 Task: Create in the project Wizardry in Backlog an issue 'Create a new online platform for online investment courses with advanced financial modeling and analysis features', assign it to team member softage.1@softage.net and change the status to IN PROGRESS.
Action: Mouse moved to (77, 160)
Screenshot: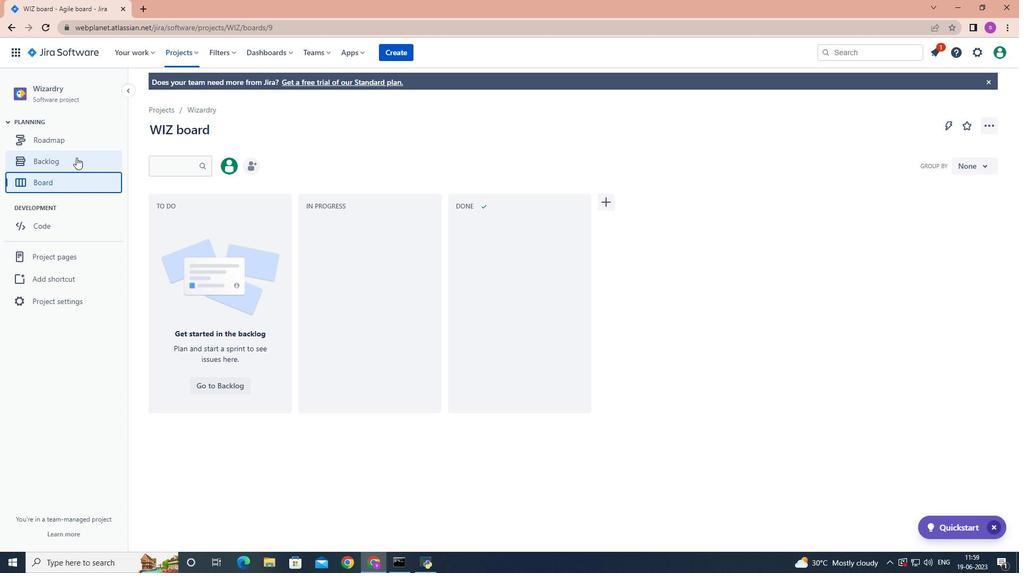 
Action: Mouse pressed left at (77, 160)
Screenshot: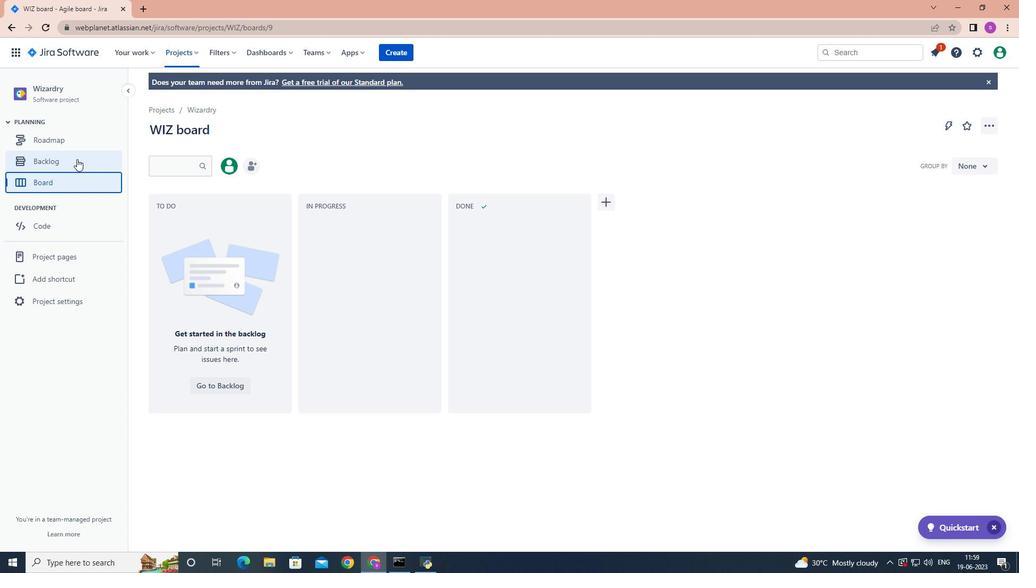 
Action: Mouse moved to (399, 466)
Screenshot: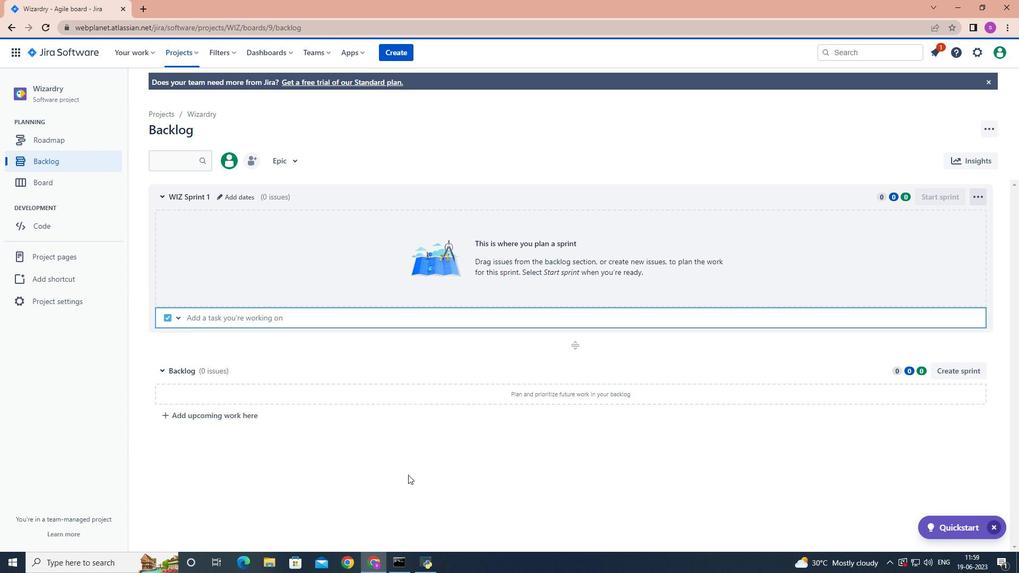 
Action: Mouse pressed left at (399, 466)
Screenshot: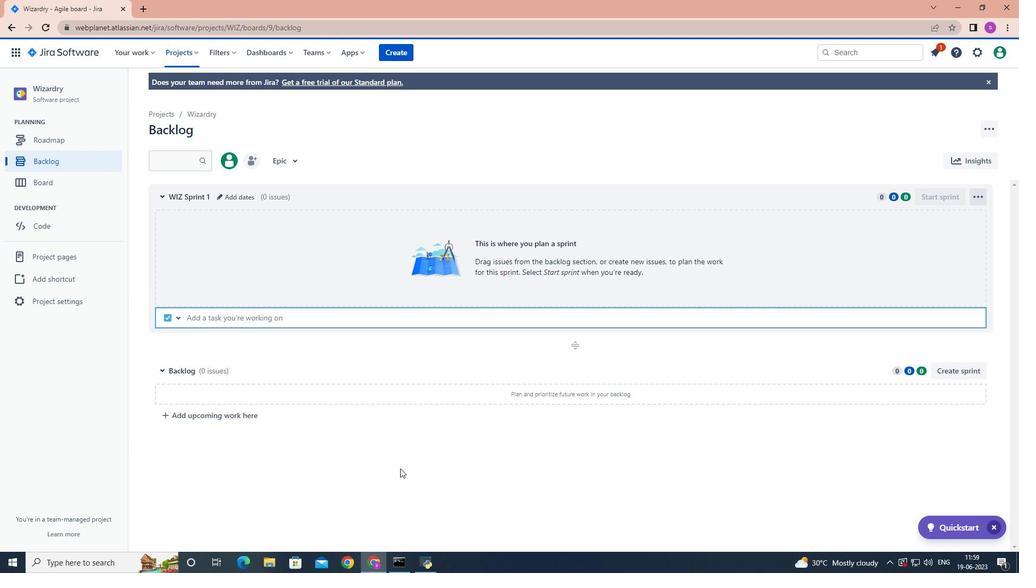 
Action: Mouse moved to (208, 318)
Screenshot: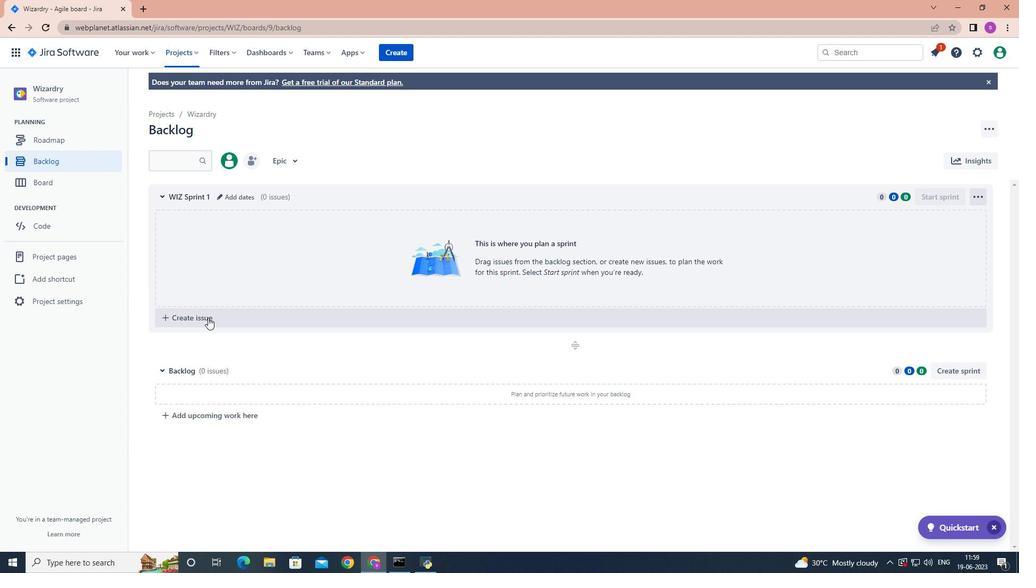 
Action: Mouse pressed left at (208, 318)
Screenshot: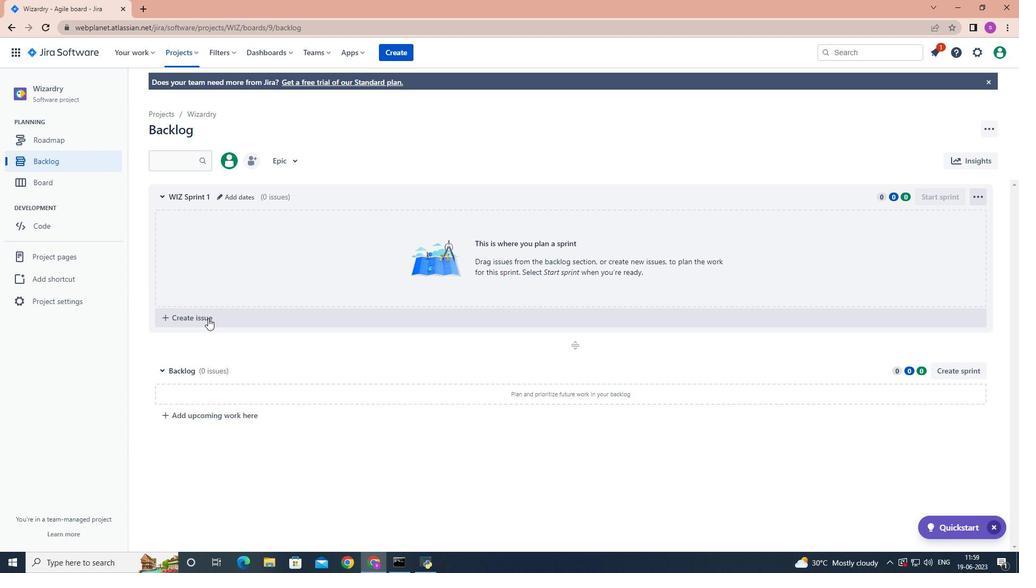 
Action: Mouse moved to (208, 319)
Screenshot: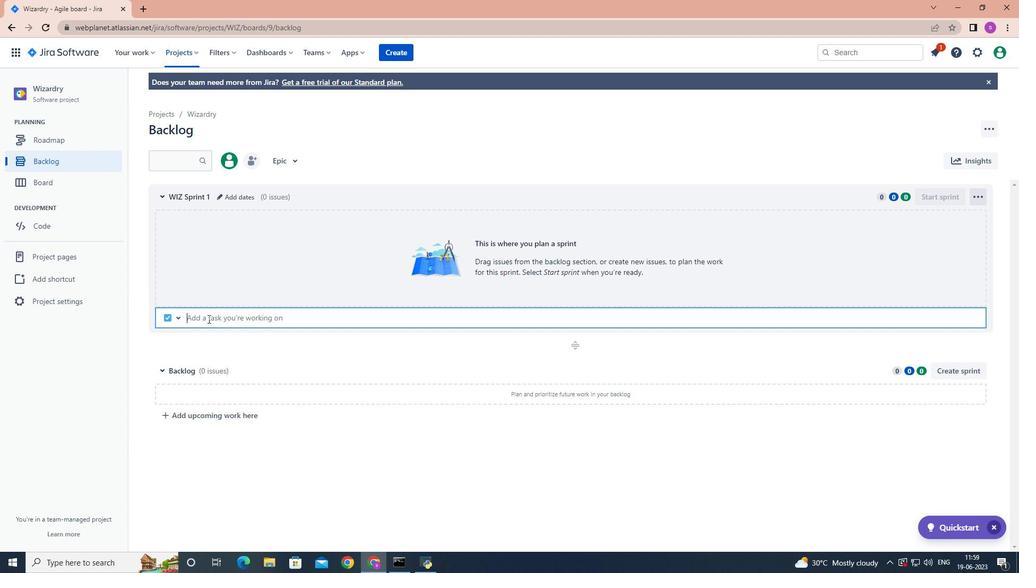 
Action: Key pressed <Key.shift>Create<Key.space>a<Key.space>new<Key.space>online<Key.space>platform<Key.space>for<Key.space>online<Key.space>investment<Key.space>courses<Key.space>with<Key.space>advanced<Key.space>financial<Key.space>modeling<Key.space>and<Key.space>analysis<Key.space>feature<Key.enter>
Screenshot: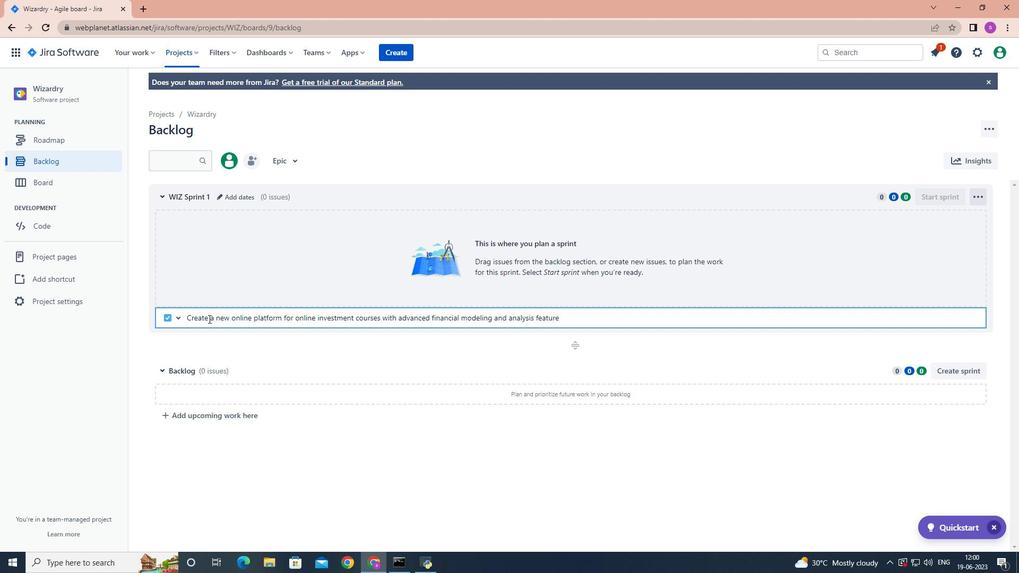 
Action: Mouse moved to (955, 218)
Screenshot: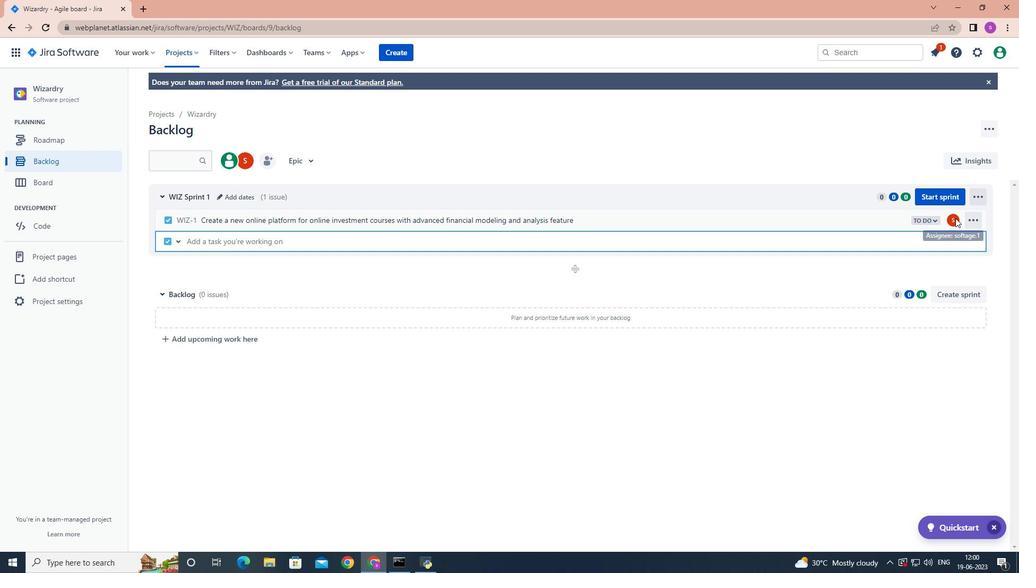 
Action: Mouse pressed left at (955, 218)
Screenshot: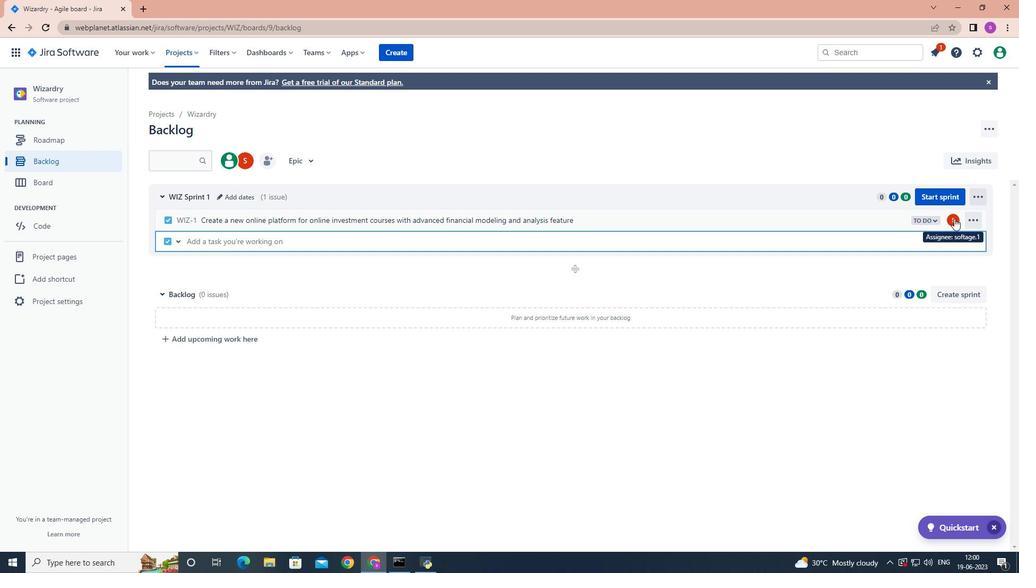 
Action: Key pressed sofatge.1
Screenshot: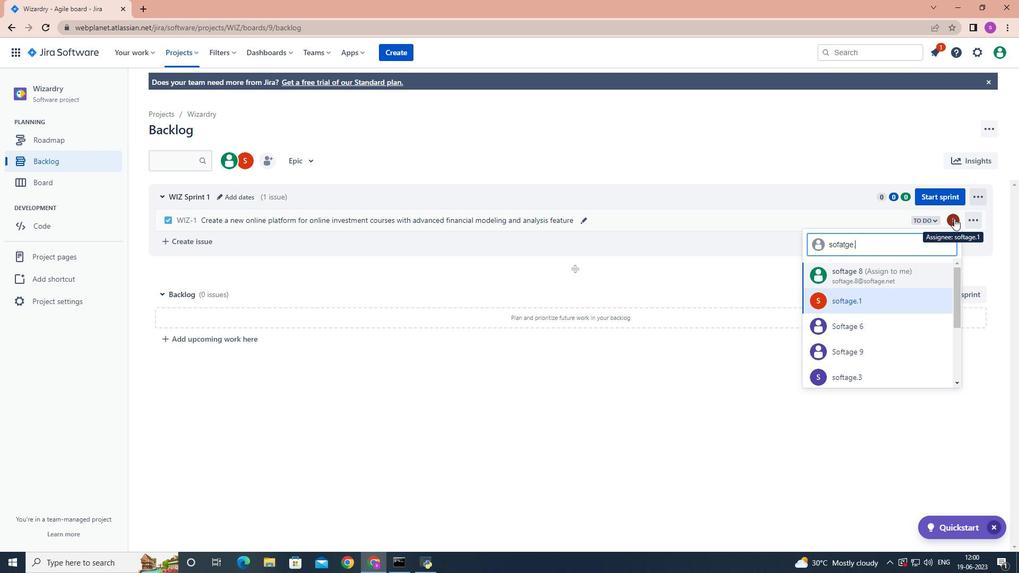 
Action: Mouse moved to (866, 275)
Screenshot: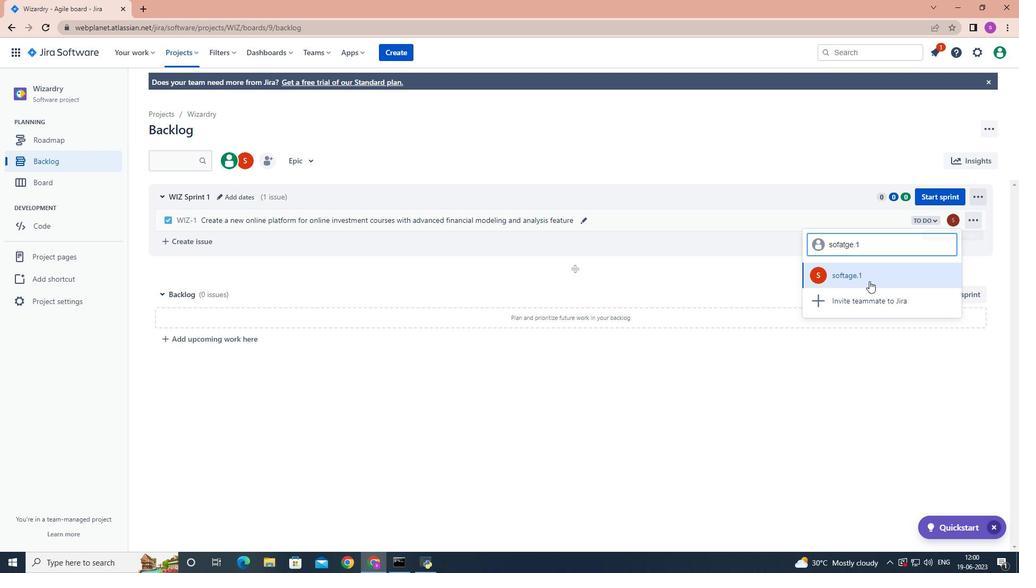 
Action: Mouse pressed left at (866, 275)
Screenshot: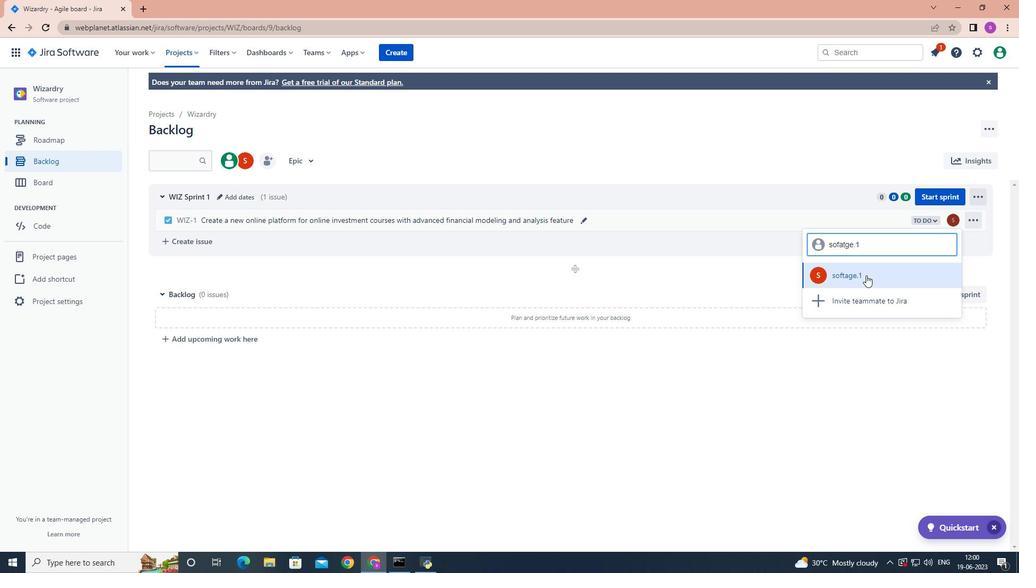 
Action: Mouse moved to (940, 218)
Screenshot: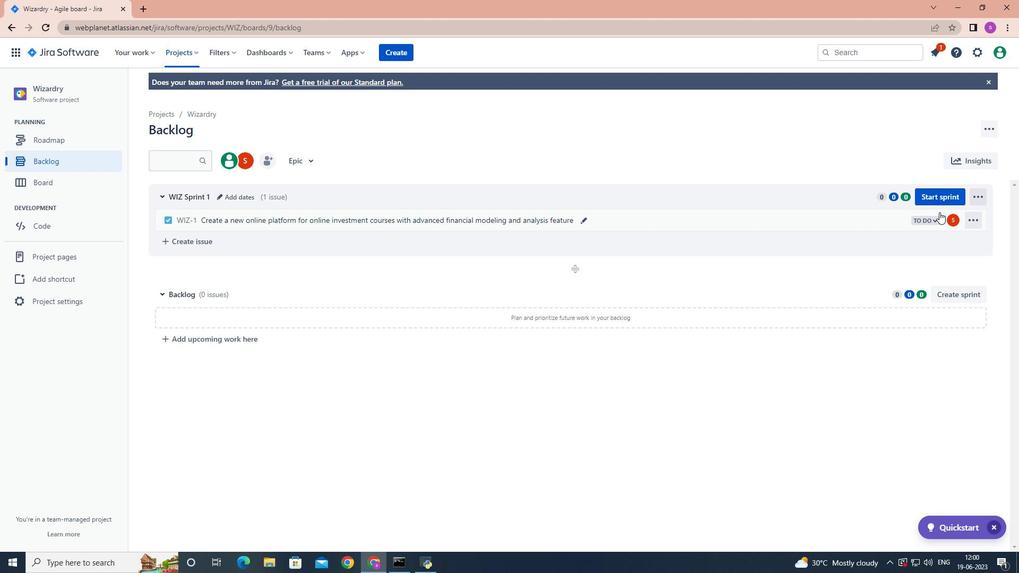 
Action: Mouse pressed left at (940, 218)
Screenshot: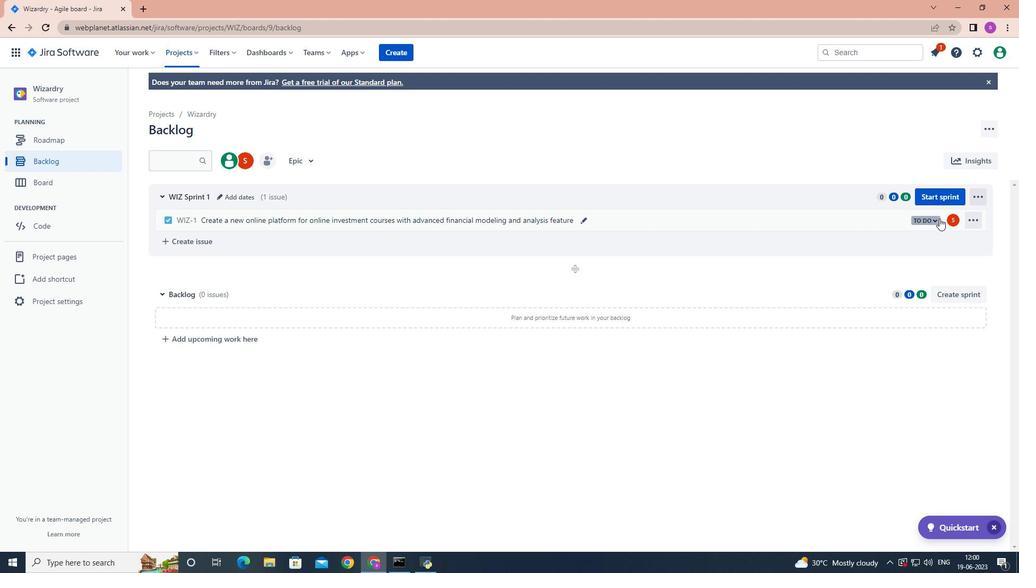 
Action: Mouse moved to (880, 239)
Screenshot: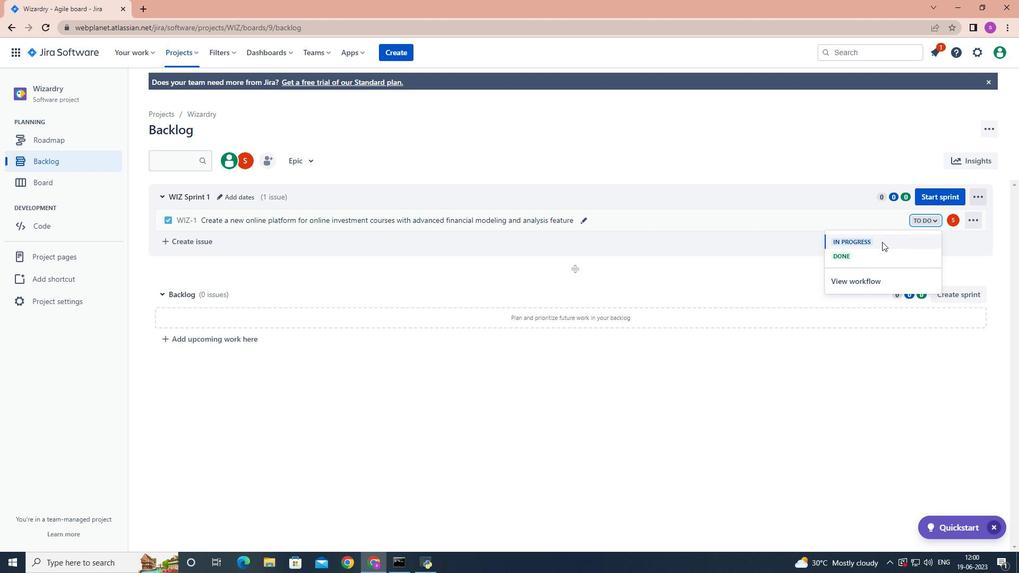 
Action: Mouse pressed left at (880, 239)
Screenshot: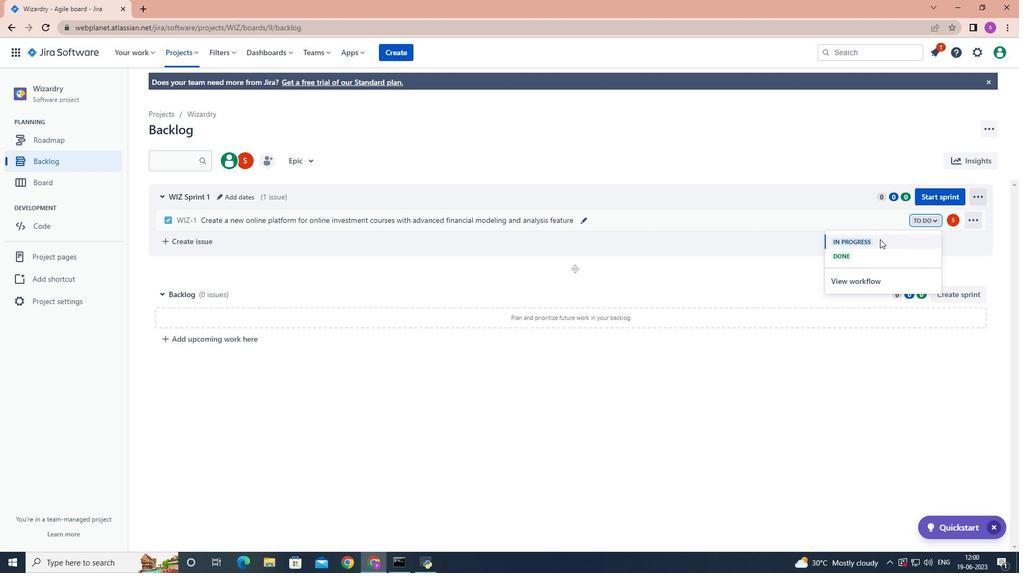 
Action: Mouse moved to (880, 239)
Screenshot: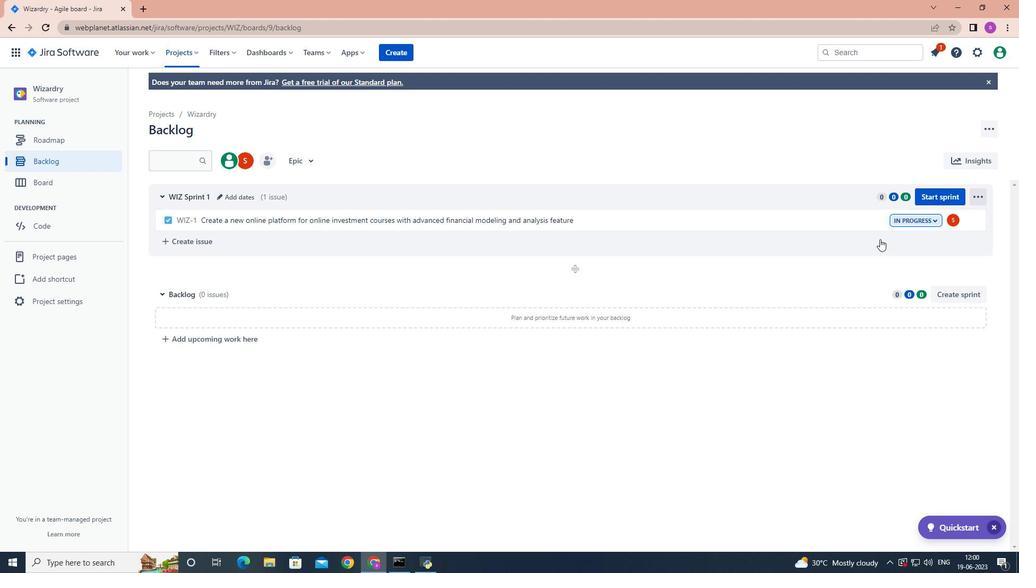 
